 Task: Create Board Product Feature Requests to Workspace Forecasting and Budgeting. Create Board Budget Management to Workspace Forecasting and Budgeting. Create Board Social Media Advertising Strategy and Execution to Workspace Forecasting and Budgeting
Action: Mouse moved to (388, 86)
Screenshot: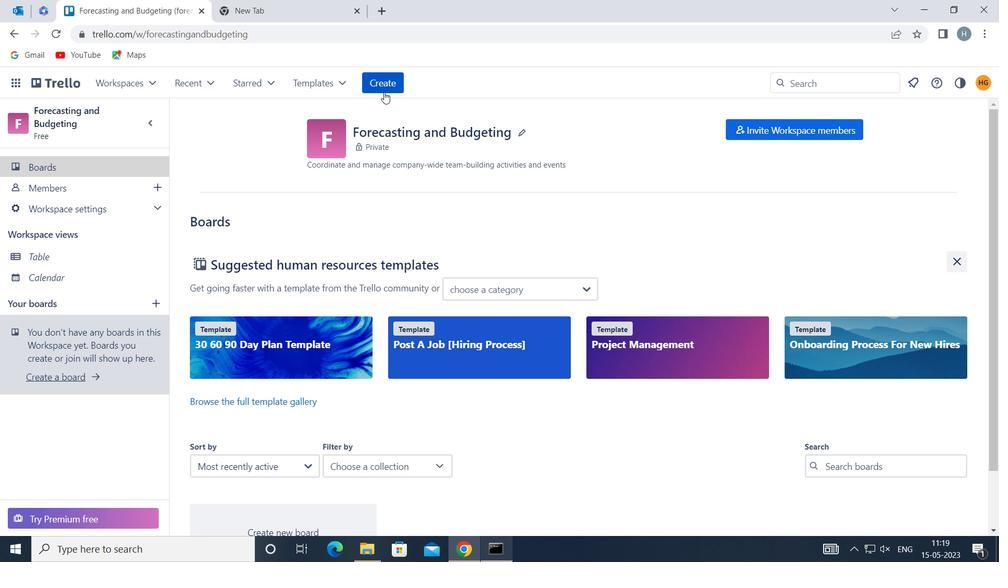 
Action: Mouse pressed left at (388, 86)
Screenshot: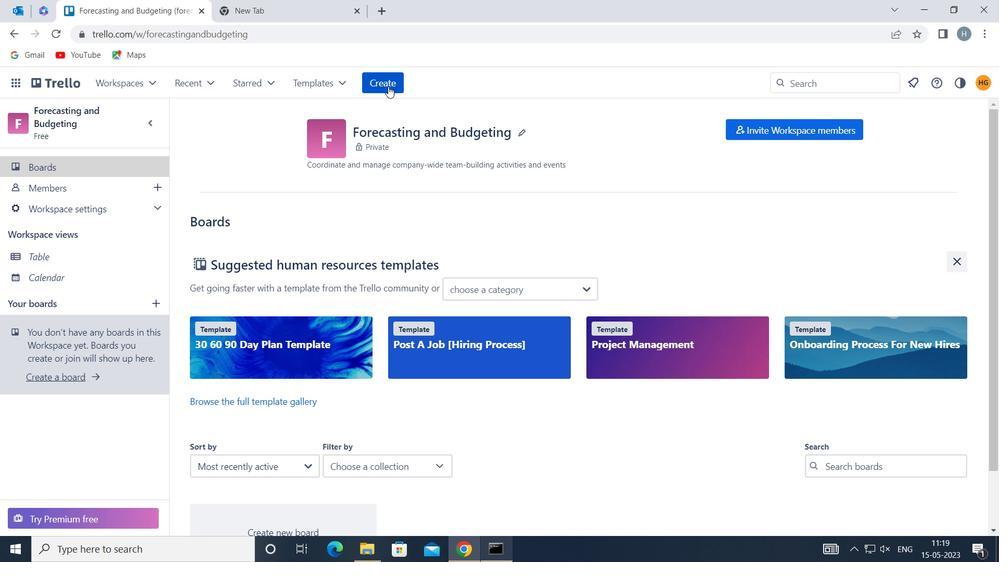 
Action: Mouse moved to (422, 134)
Screenshot: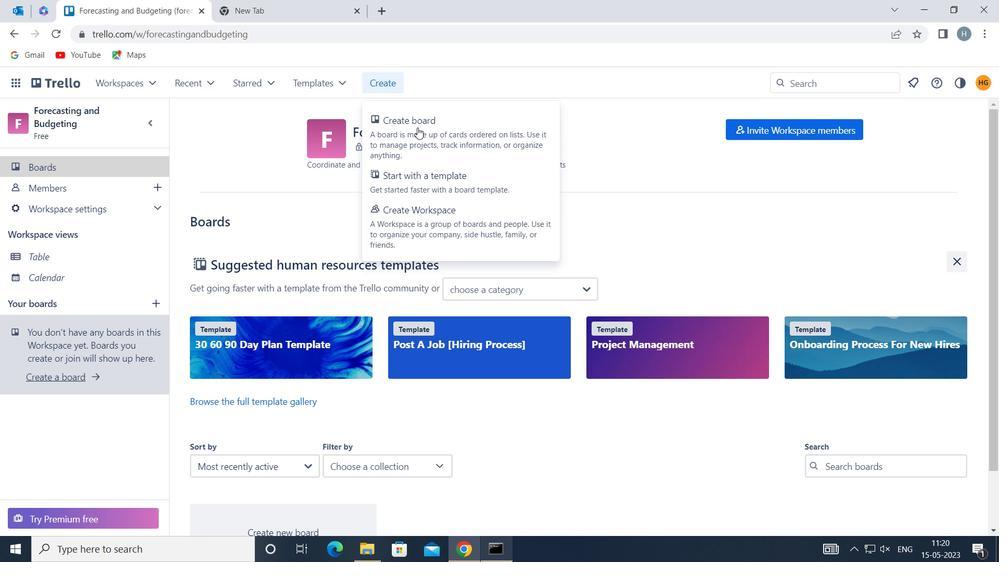 
Action: Mouse pressed left at (422, 134)
Screenshot: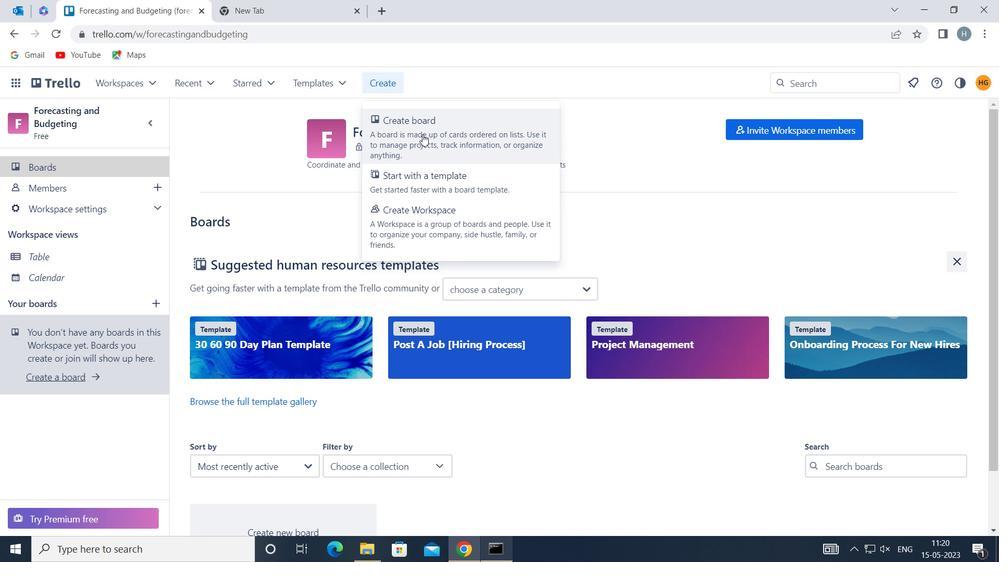 
Action: Key pressed <Key.shift>PRODUCT<Key.space><Key.shift>FEATURE<Key.space><Key.shift>REQUESTS
Screenshot: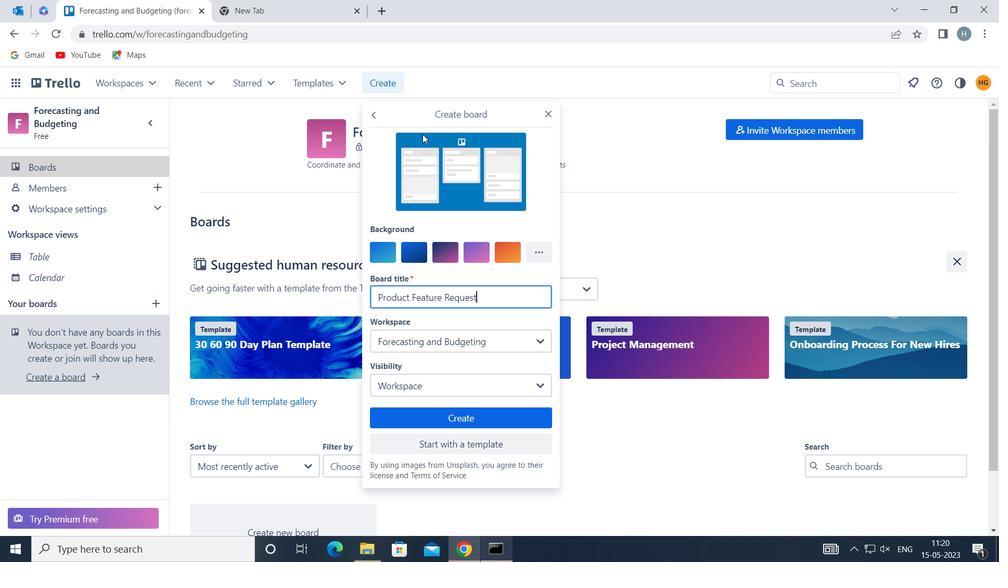 
Action: Mouse moved to (451, 414)
Screenshot: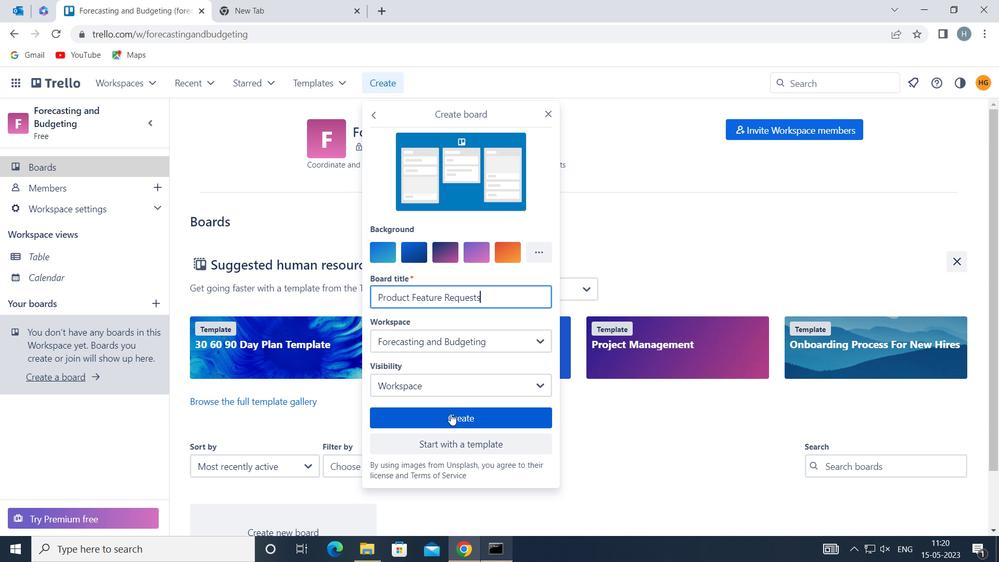 
Action: Mouse pressed left at (451, 414)
Screenshot: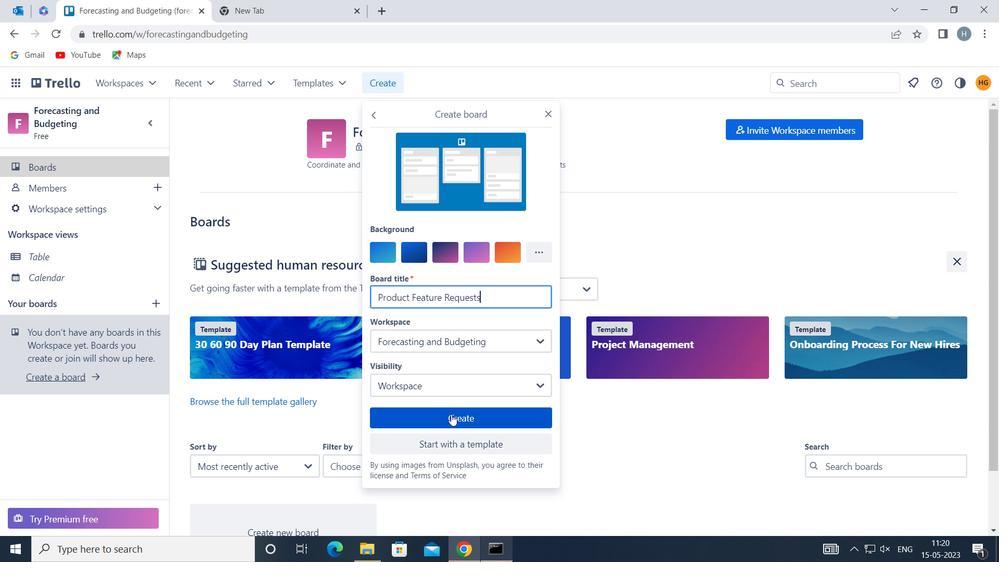 
Action: Mouse moved to (387, 83)
Screenshot: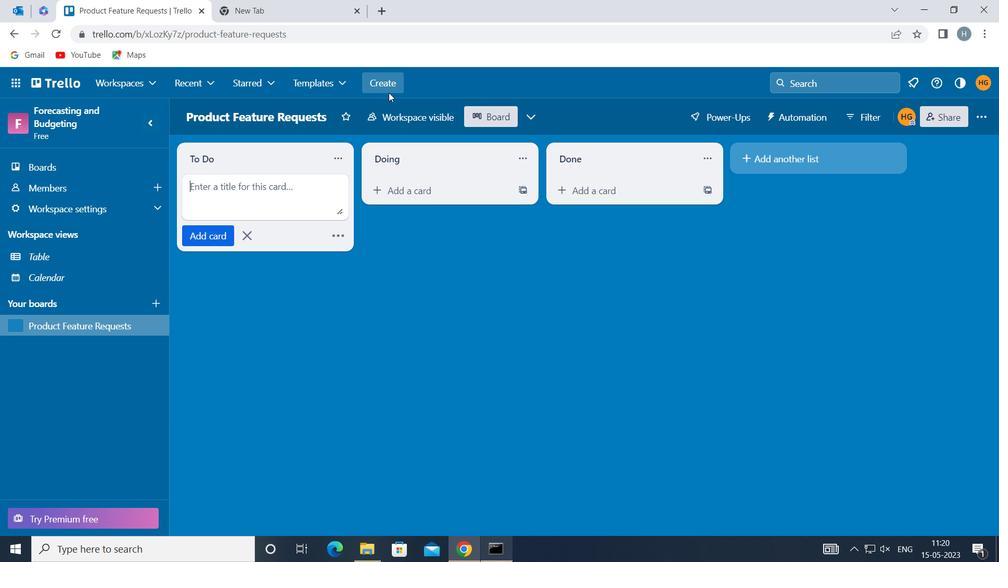 
Action: Mouse pressed left at (387, 83)
Screenshot: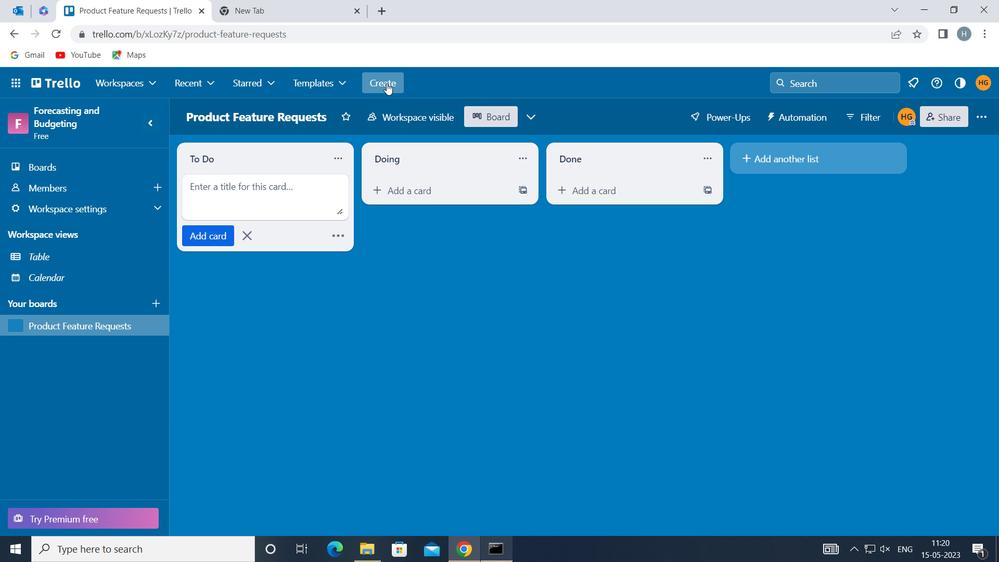 
Action: Mouse moved to (402, 112)
Screenshot: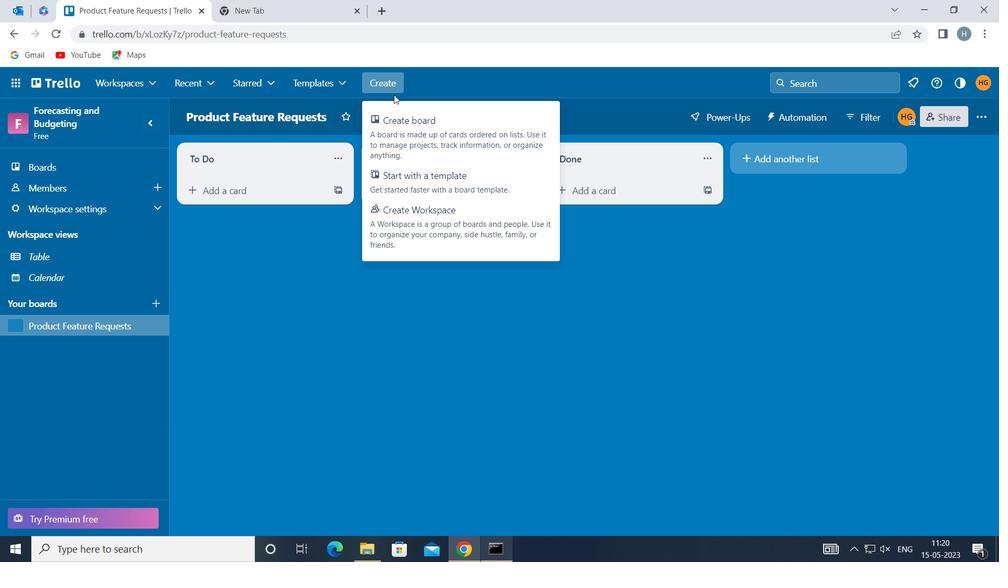 
Action: Mouse pressed left at (402, 112)
Screenshot: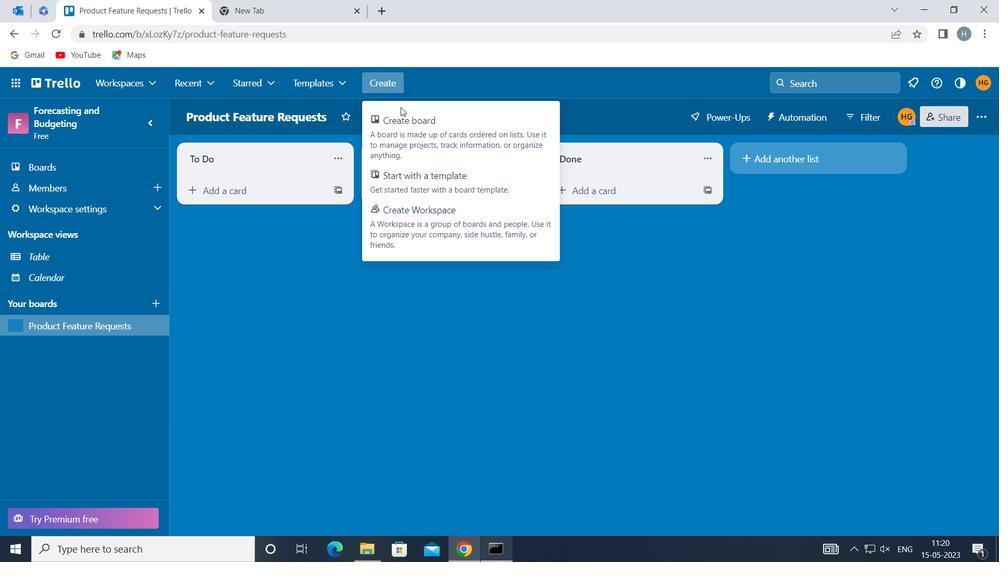 
Action: Key pressed <Key.shift>BUDGET<Key.space><Key.shift>MANAGEMENT
Screenshot: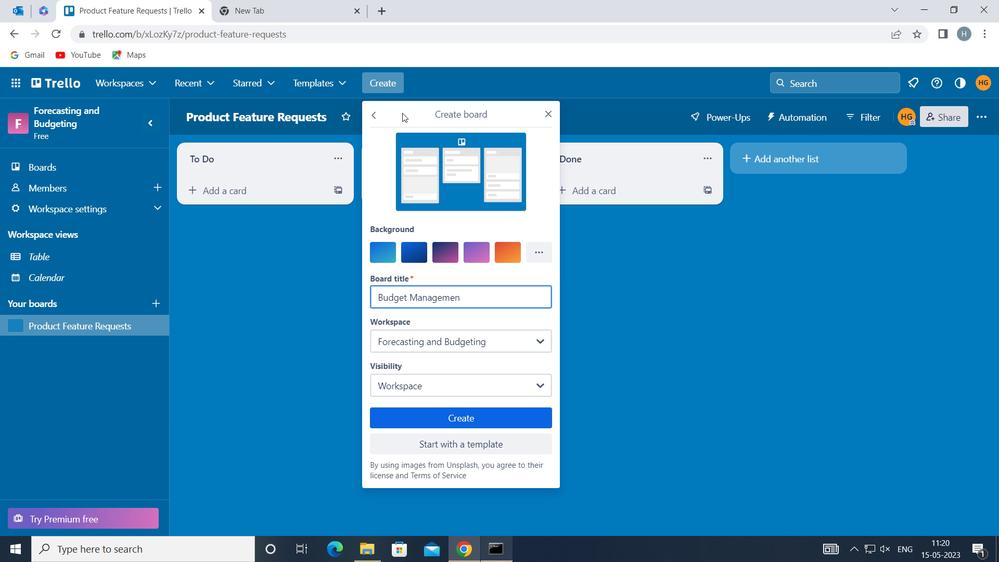 
Action: Mouse moved to (472, 413)
Screenshot: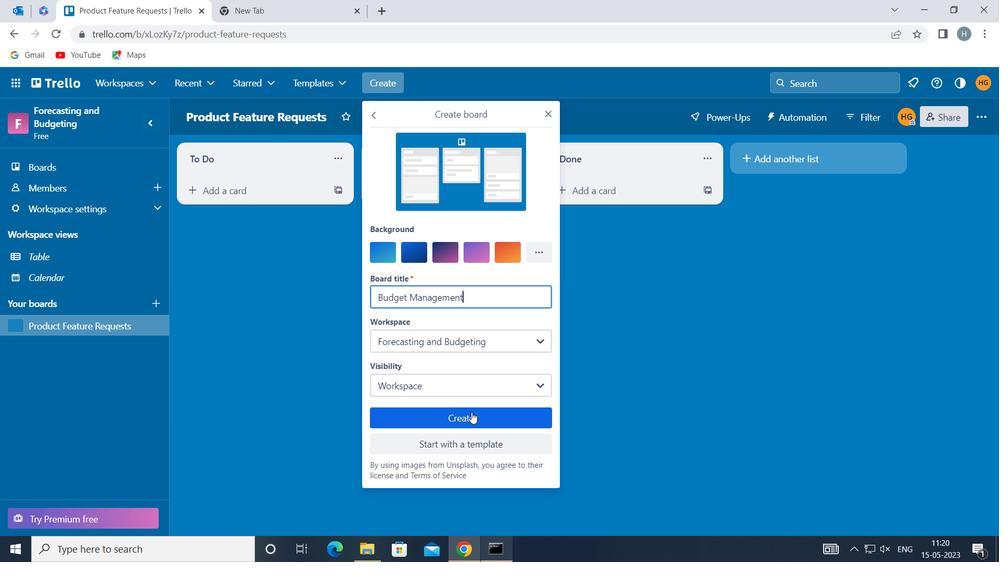
Action: Mouse pressed left at (472, 413)
Screenshot: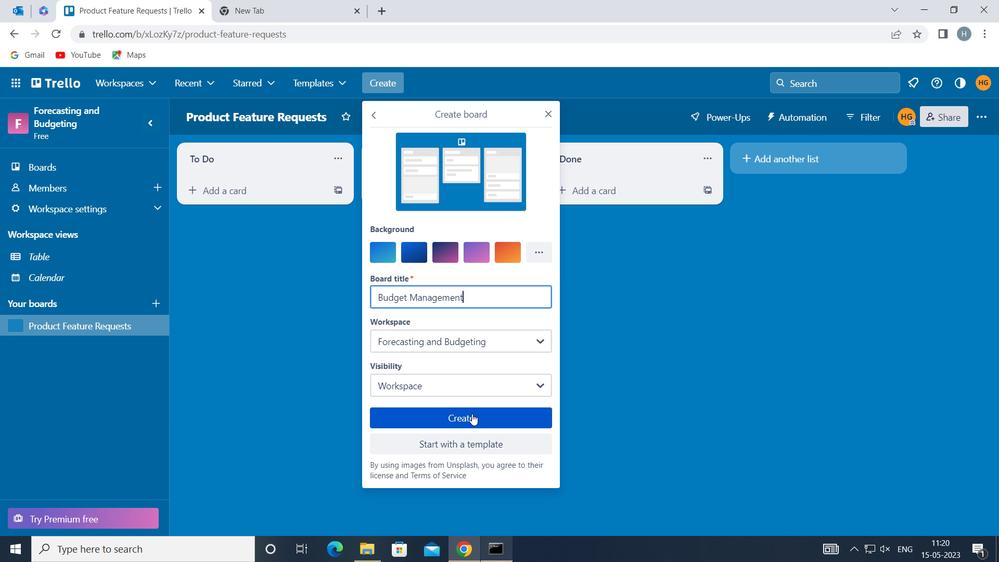 
Action: Mouse moved to (388, 80)
Screenshot: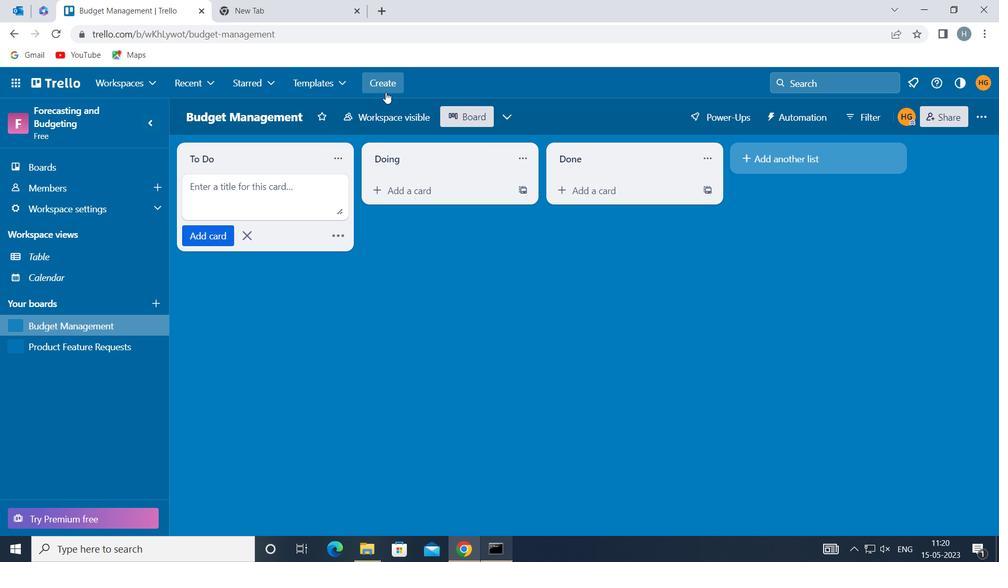 
Action: Mouse pressed left at (388, 80)
Screenshot: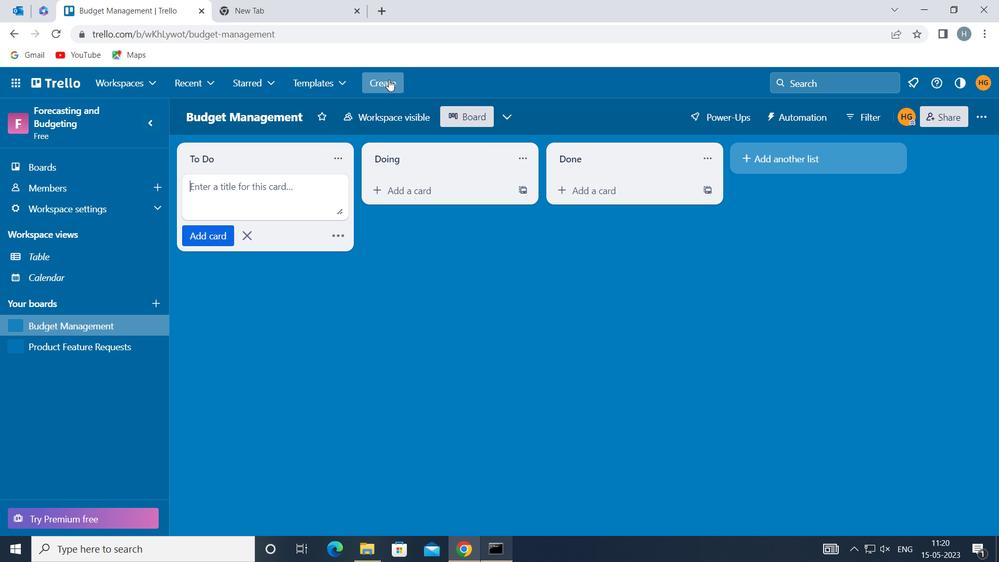 
Action: Mouse moved to (420, 143)
Screenshot: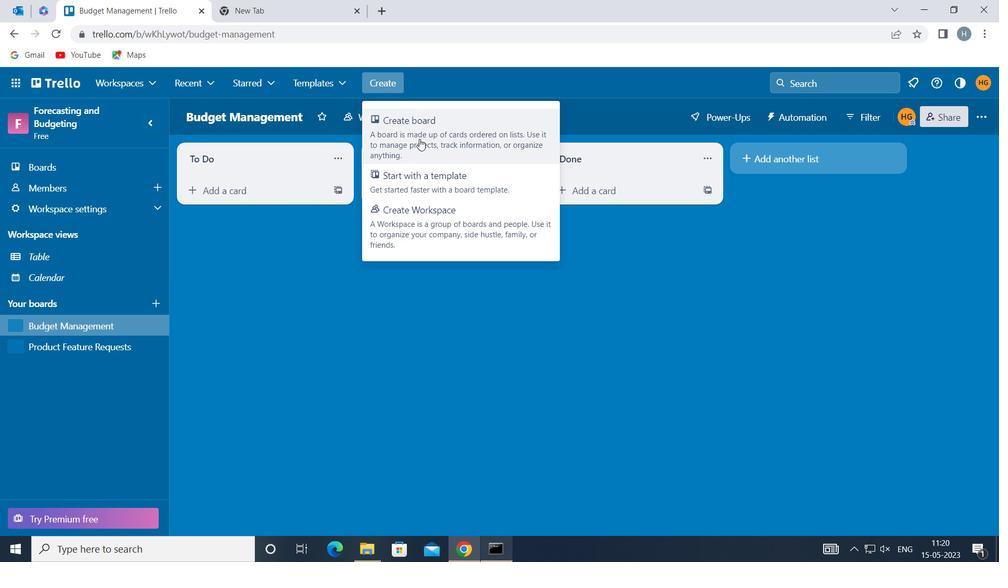 
Action: Mouse pressed left at (420, 143)
Screenshot: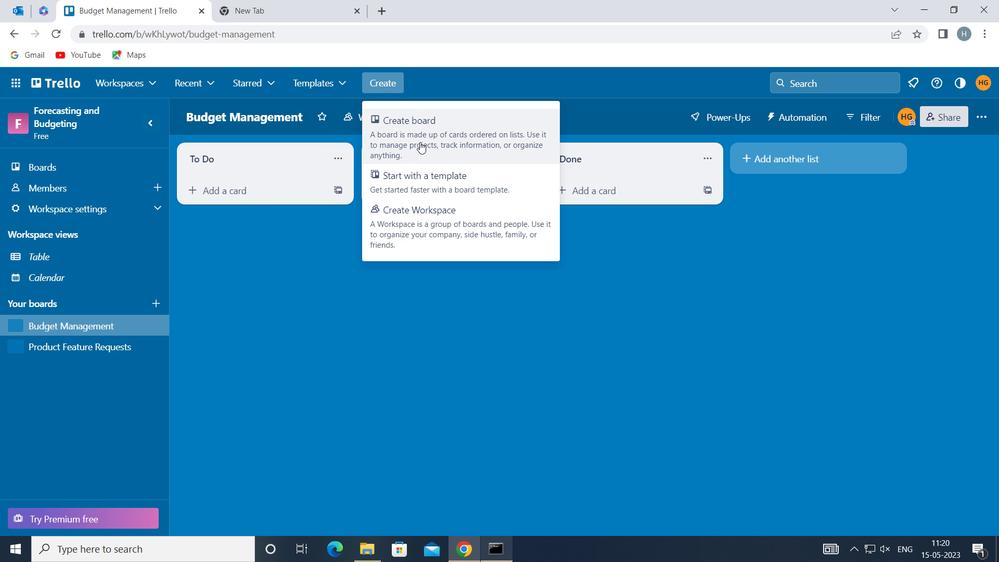 
Action: Mouse moved to (407, 224)
Screenshot: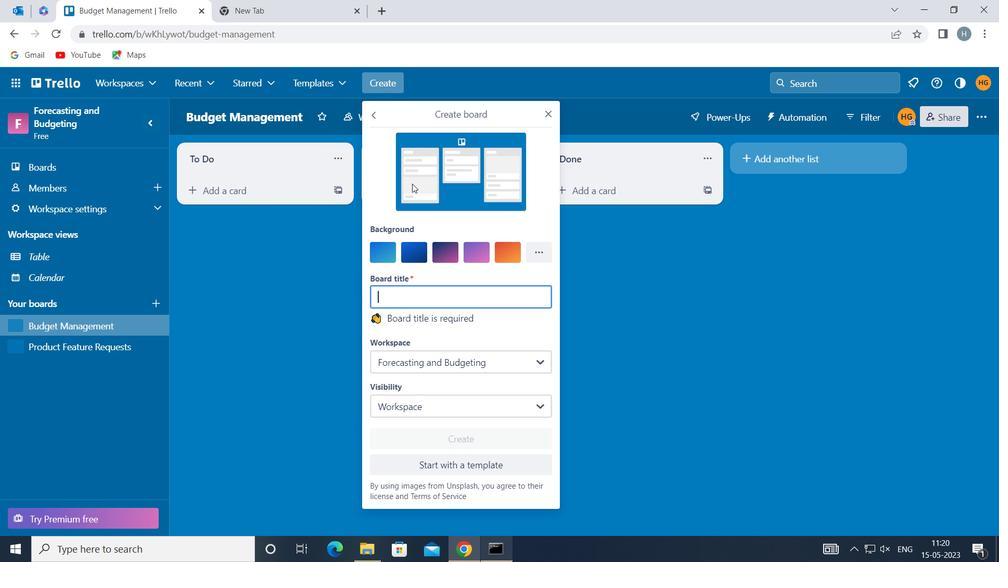 
Action: Key pressed <Key.shift>SOCIAL<Key.space><Key.shift>MEDIA<Key.space><Key.shift>ADVERTISING<Key.space><Key.shift>STRATEGY<Key.space>AND<Key.space><Key.shift>EXECUTION
Screenshot: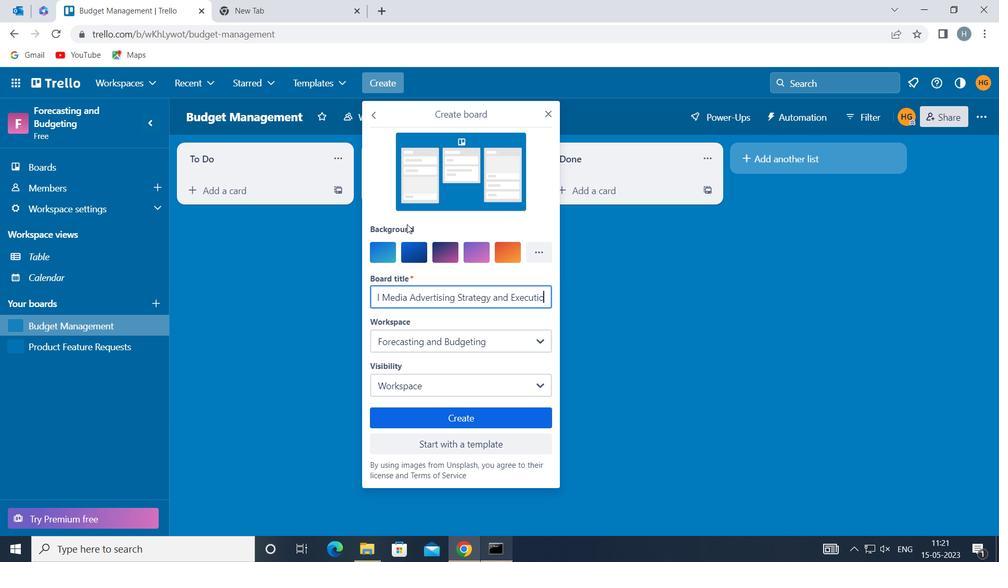 
Action: Mouse moved to (449, 416)
Screenshot: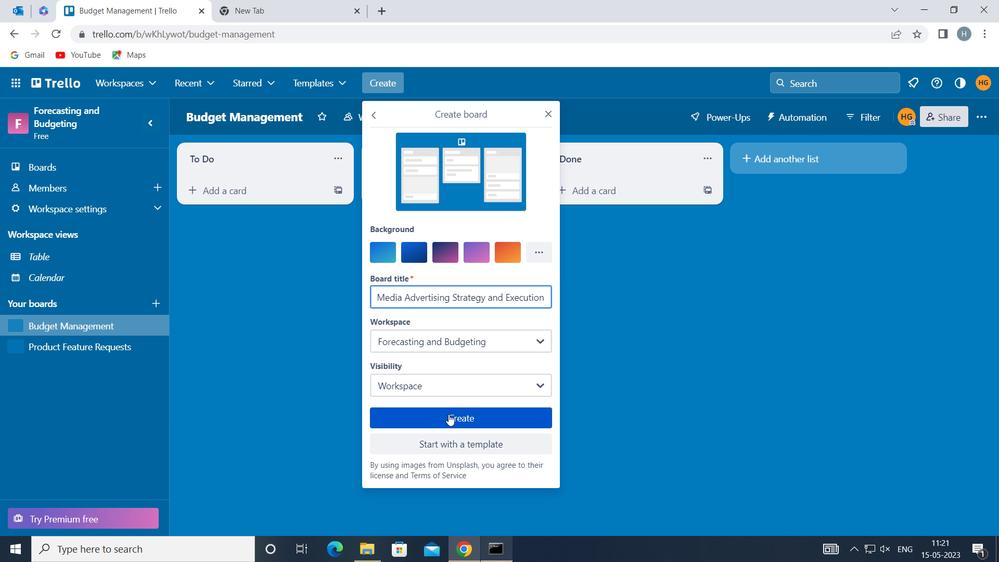 
Action: Mouse pressed left at (449, 416)
Screenshot: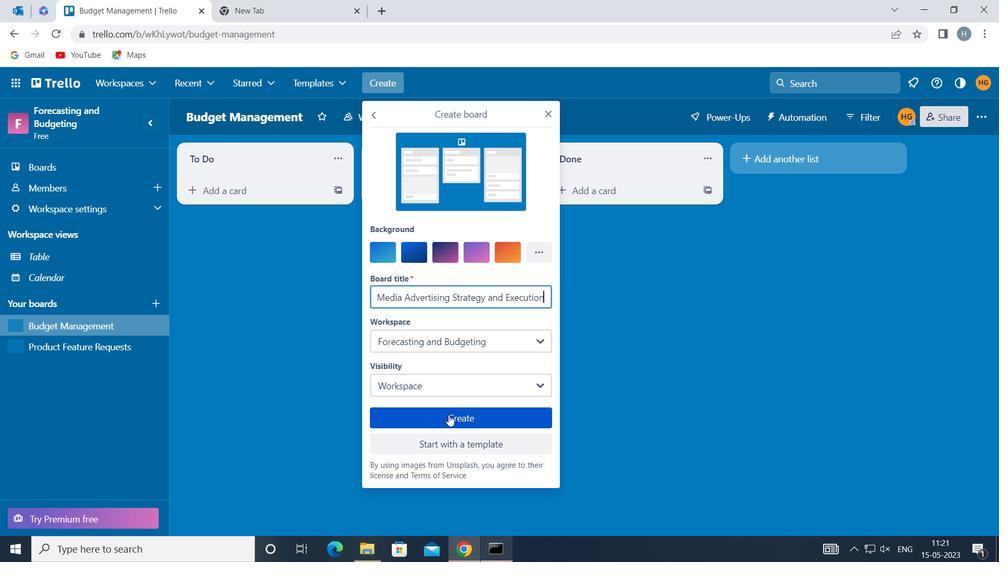 
Action: Mouse moved to (386, 341)
Screenshot: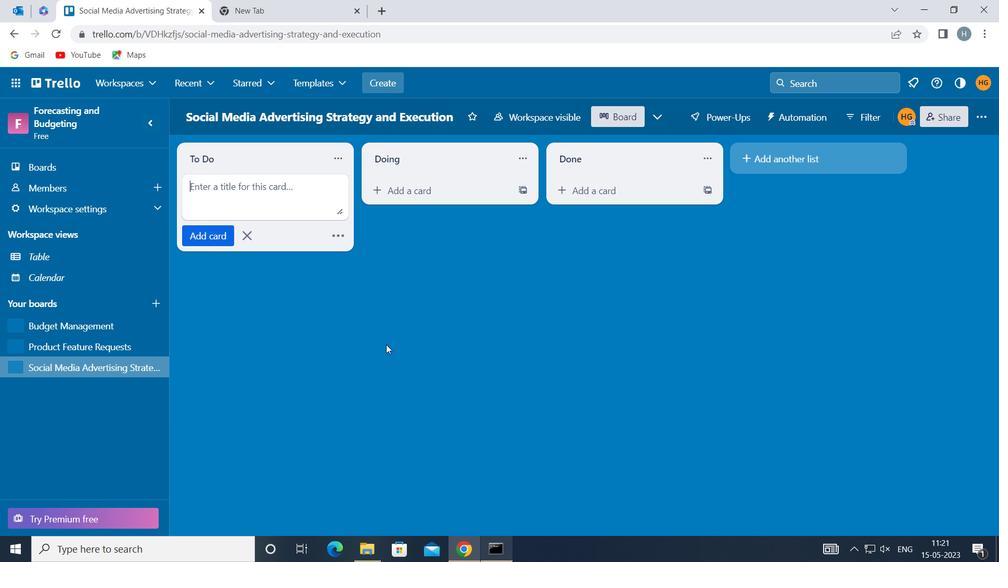 
